 Task: Associate honors and awards with your last company.
Action: Mouse moved to (669, 62)
Screenshot: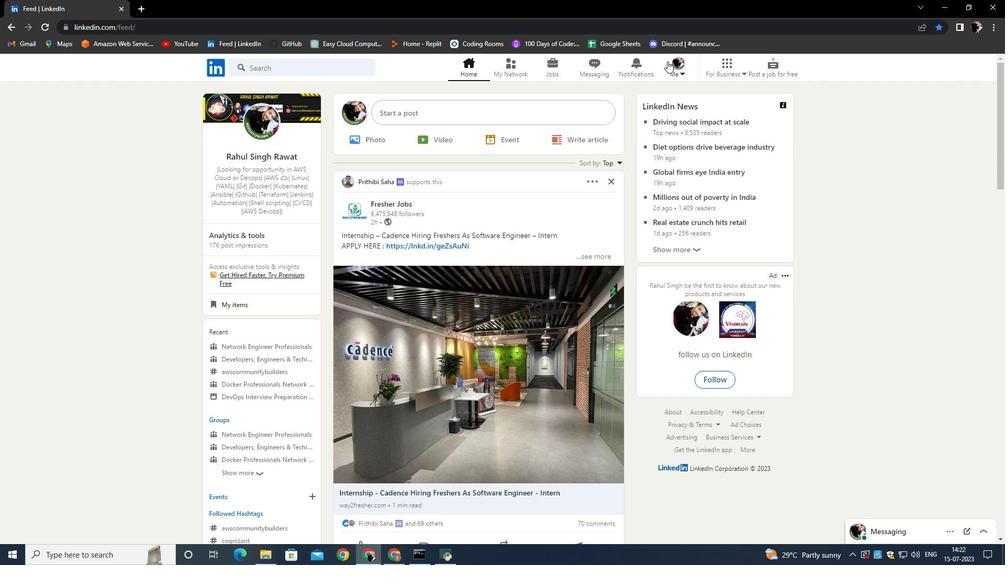 
Action: Mouse pressed left at (669, 62)
Screenshot: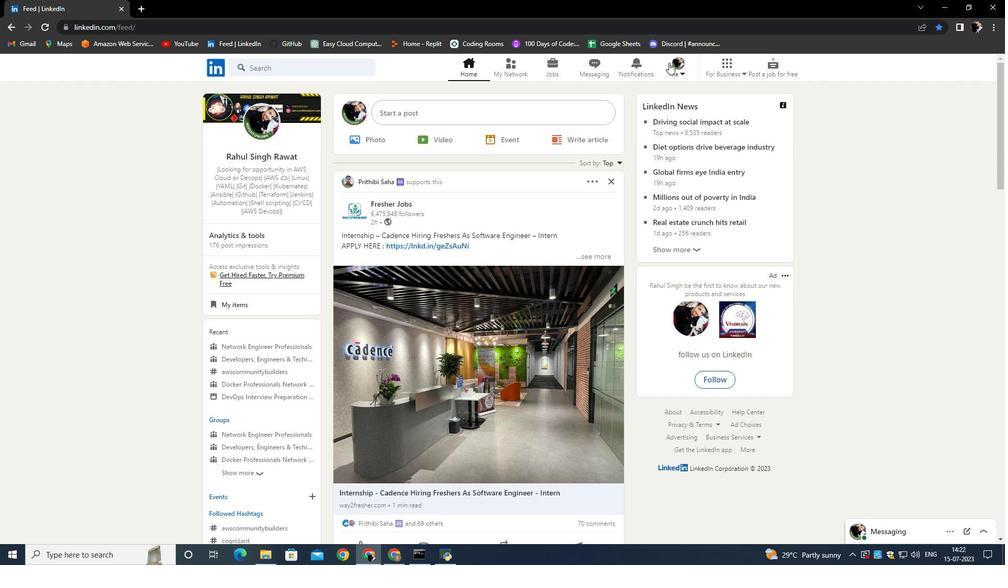 
Action: Mouse moved to (578, 147)
Screenshot: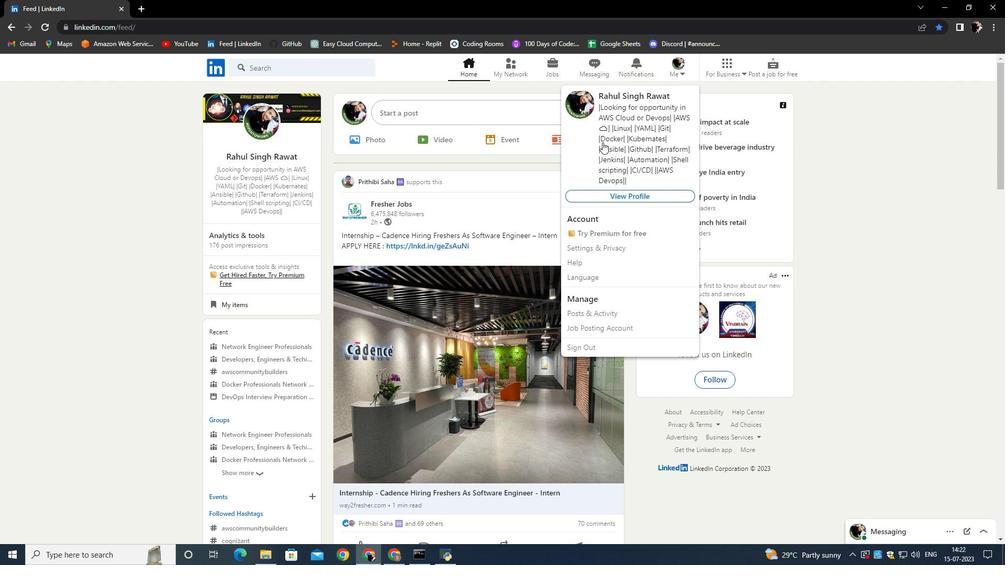 
Action: Mouse pressed left at (578, 147)
Screenshot: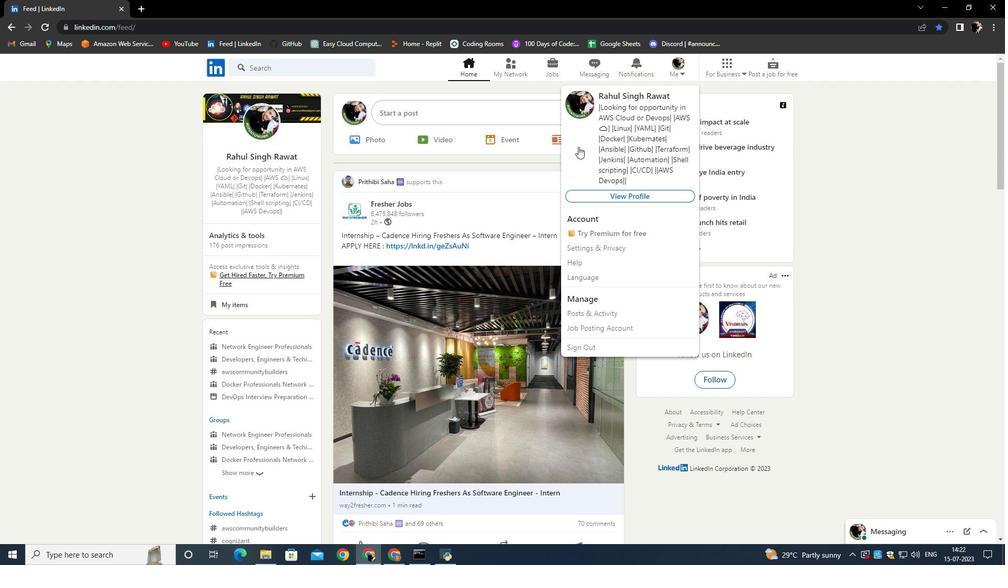 
Action: Mouse moved to (334, 394)
Screenshot: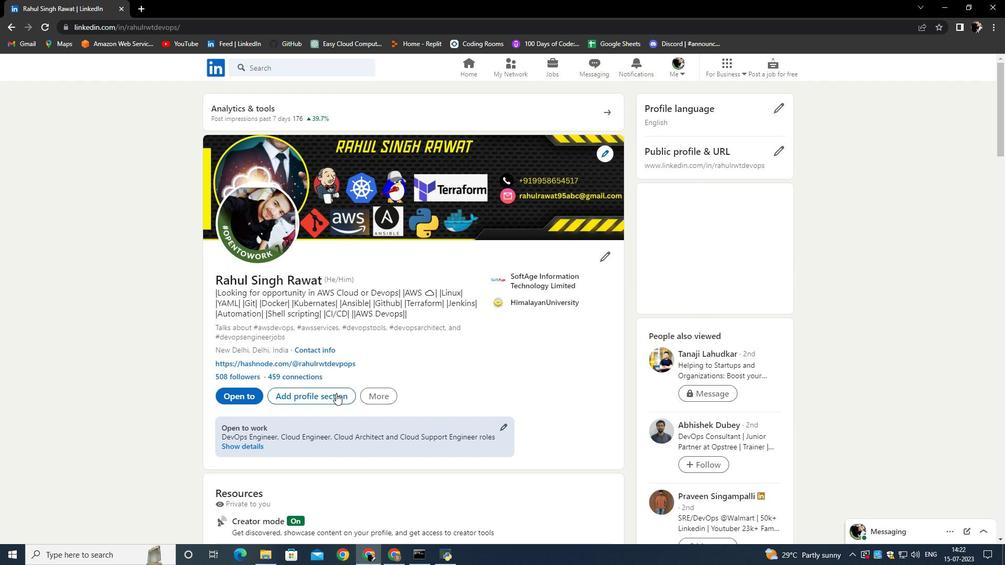 
Action: Mouse pressed left at (334, 394)
Screenshot: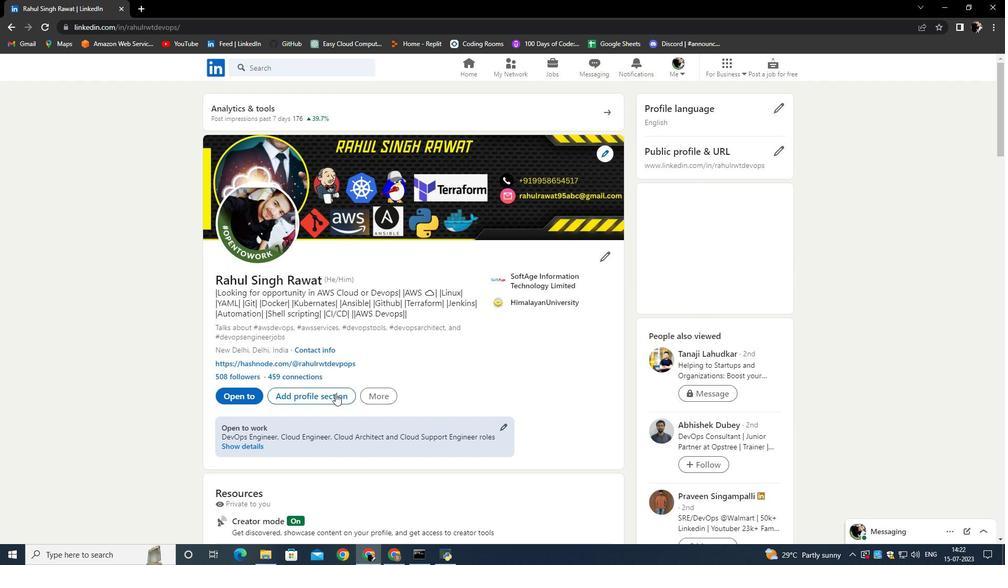
Action: Mouse moved to (401, 291)
Screenshot: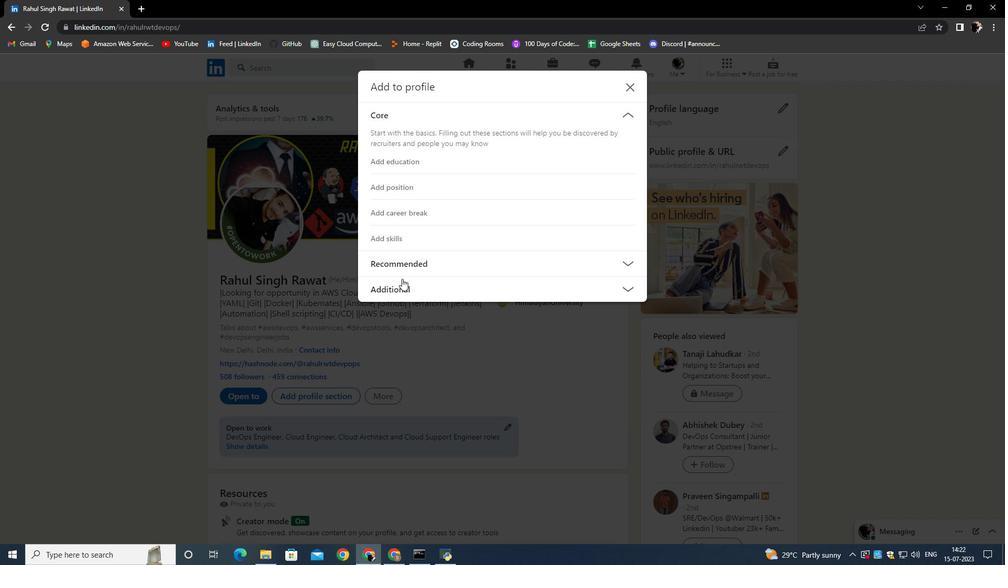 
Action: Mouse pressed left at (401, 291)
Screenshot: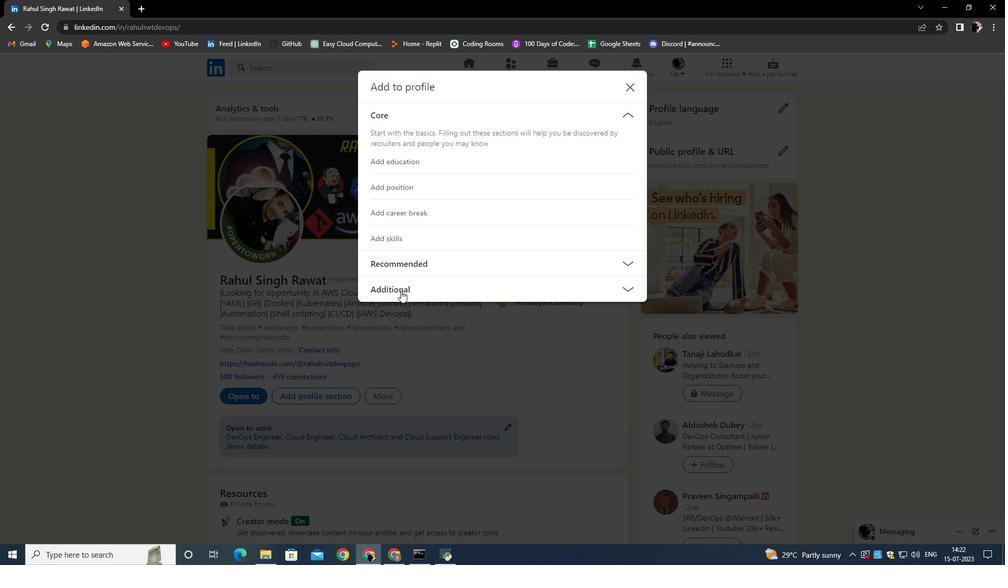 
Action: Mouse moved to (401, 314)
Screenshot: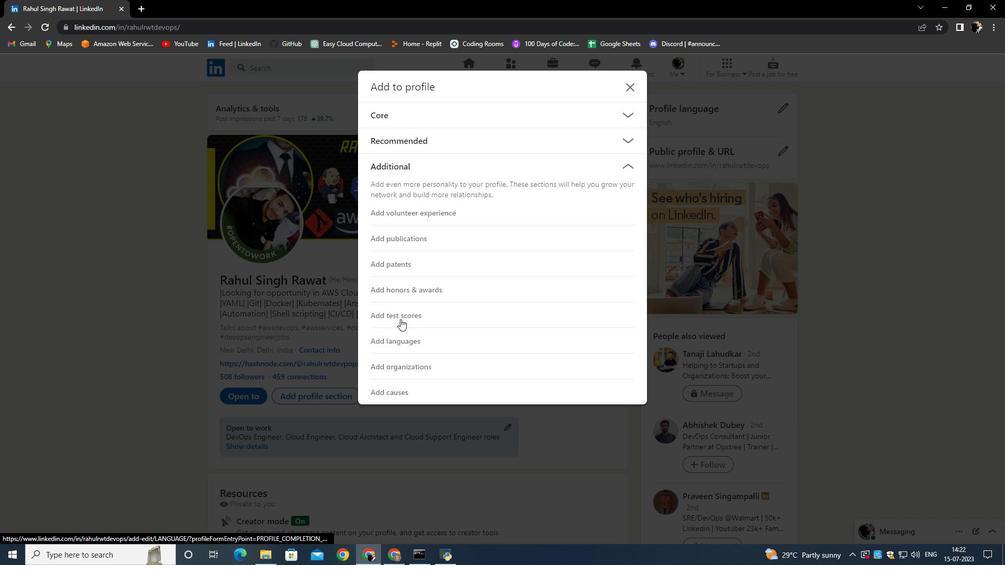
Action: Mouse pressed left at (401, 314)
Screenshot: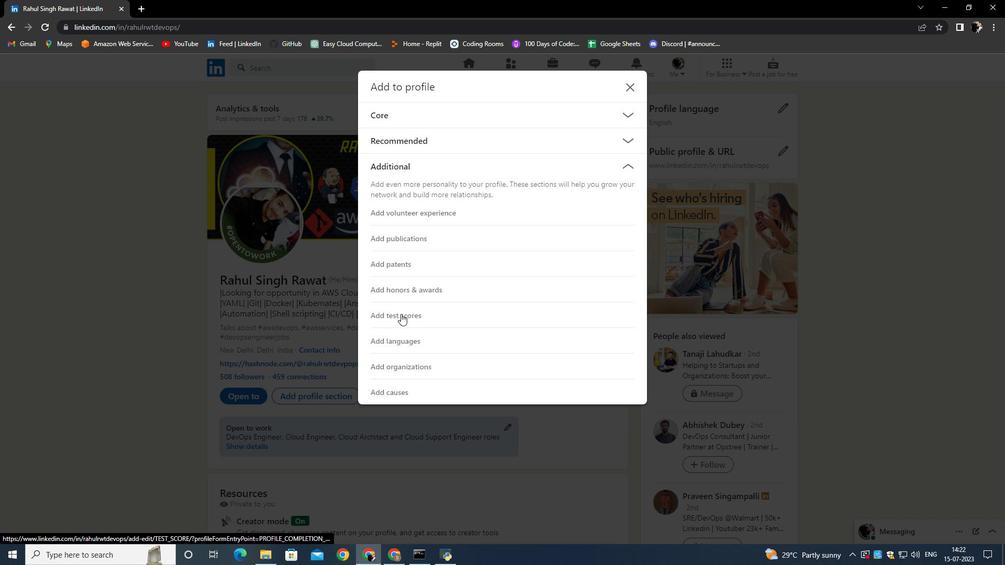 
Action: Mouse moved to (379, 196)
Screenshot: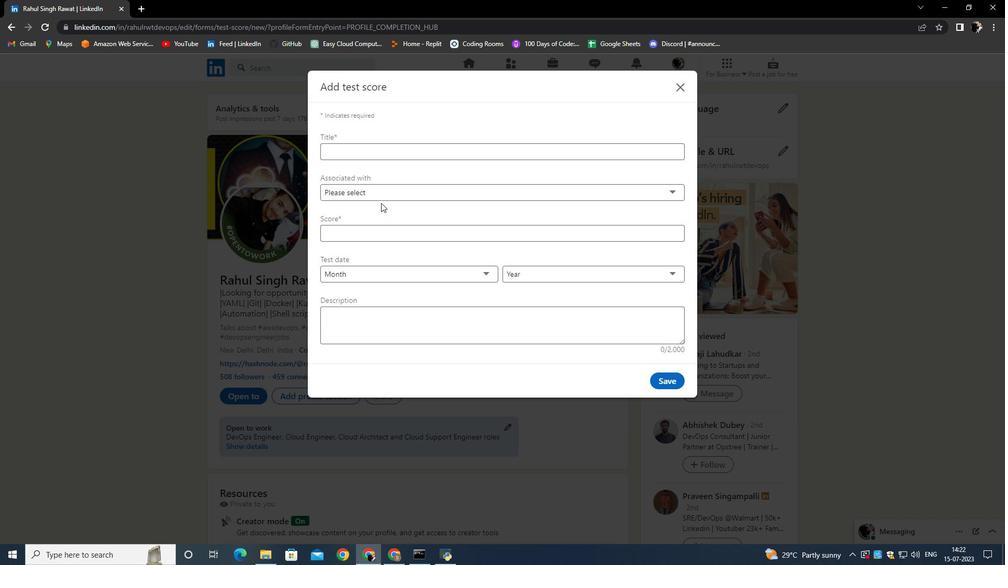 
Action: Mouse pressed left at (379, 196)
Screenshot: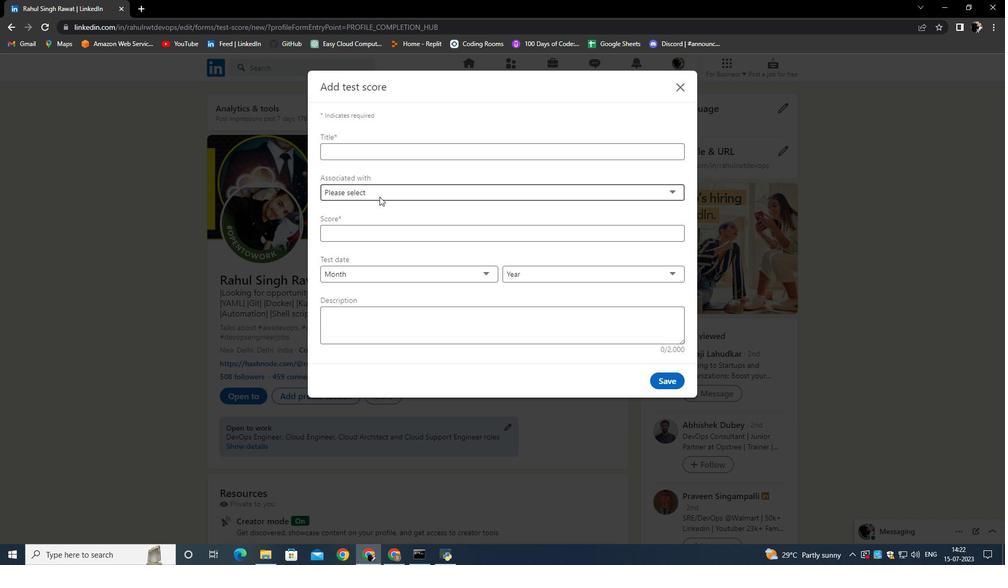 
Action: Mouse moved to (379, 217)
Screenshot: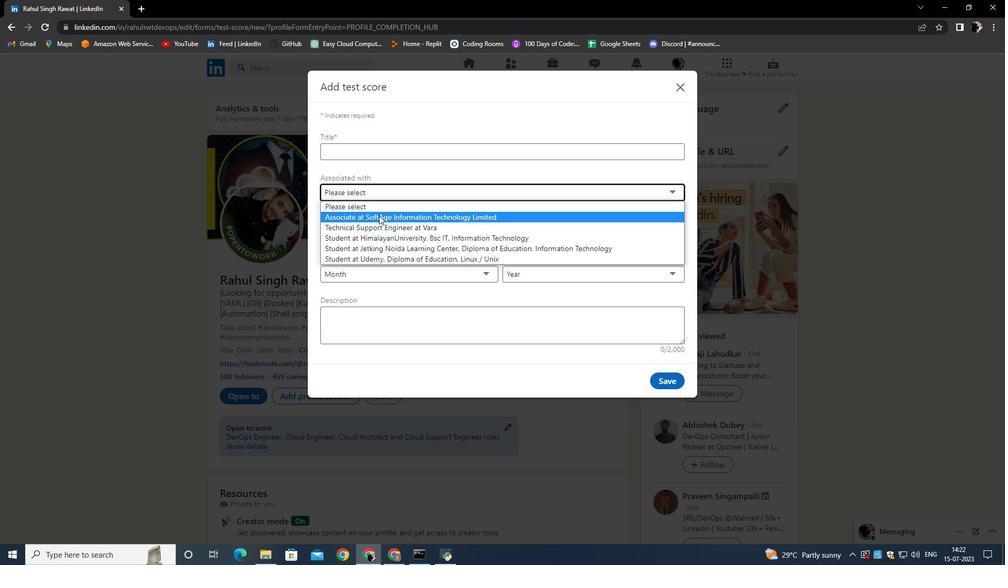 
Action: Mouse pressed left at (379, 217)
Screenshot: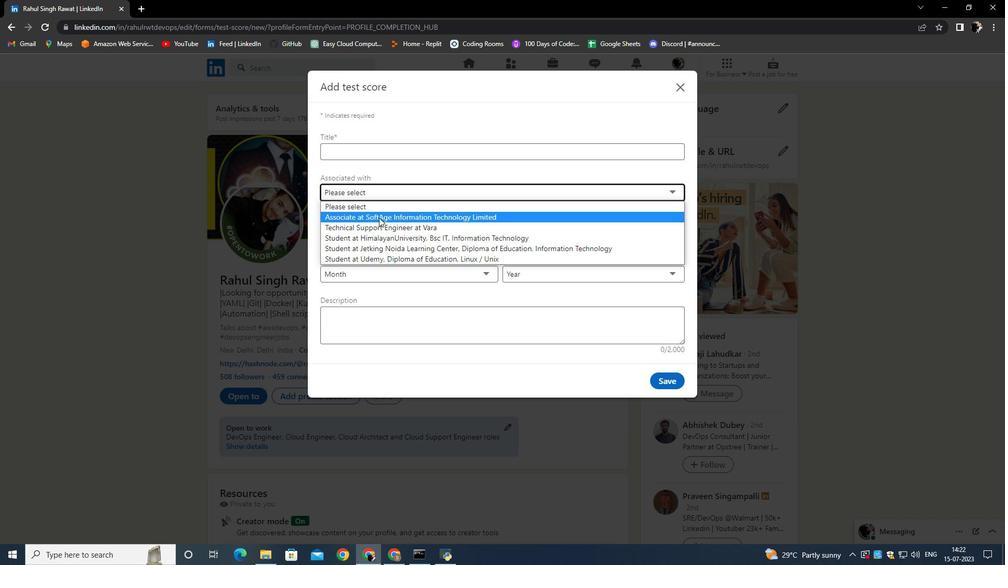 
